 Task: Open a blank sheet, save the file as Anthony.docx Add the quote 'The only way to find true happiness is to follow your passion and purpose in life.' Apply font style 'Caveat' and font size 36 Align the text to the Center .Change the text color to  'Olive Green '
Action: Mouse moved to (242, 184)
Screenshot: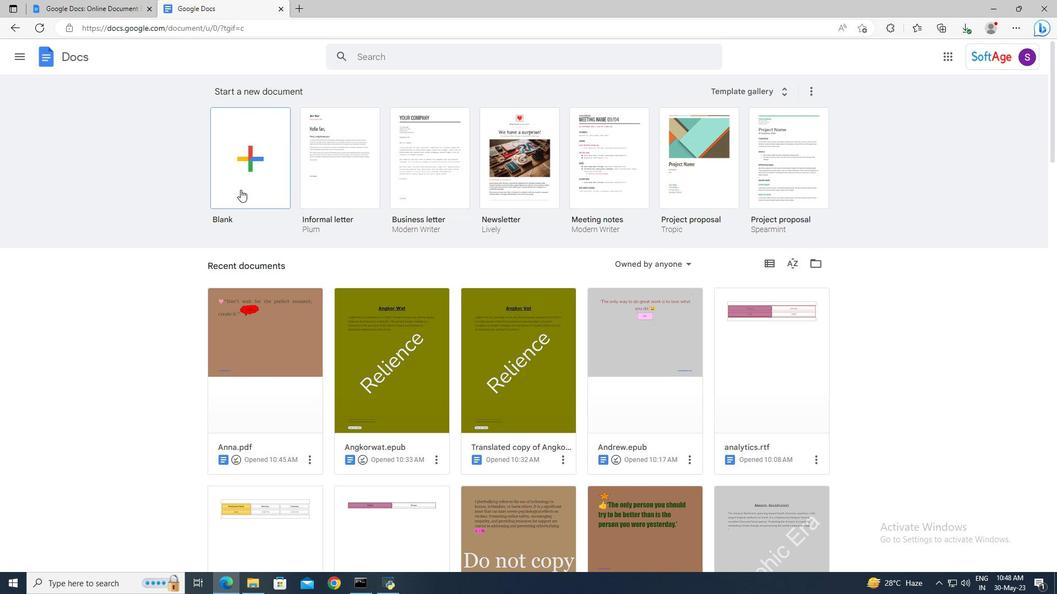 
Action: Mouse pressed left at (242, 184)
Screenshot: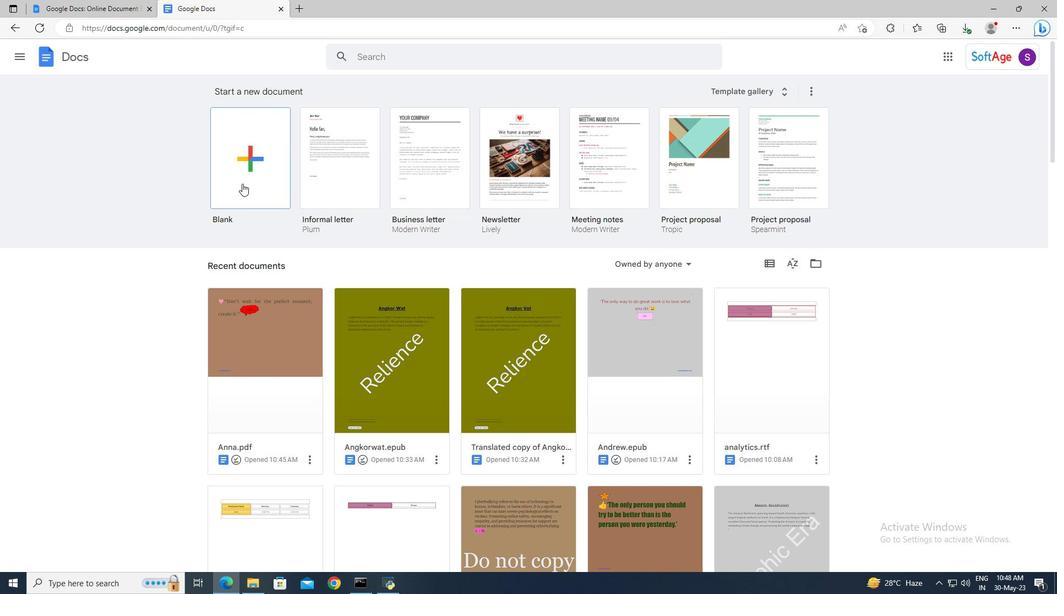 
Action: Mouse moved to (95, 51)
Screenshot: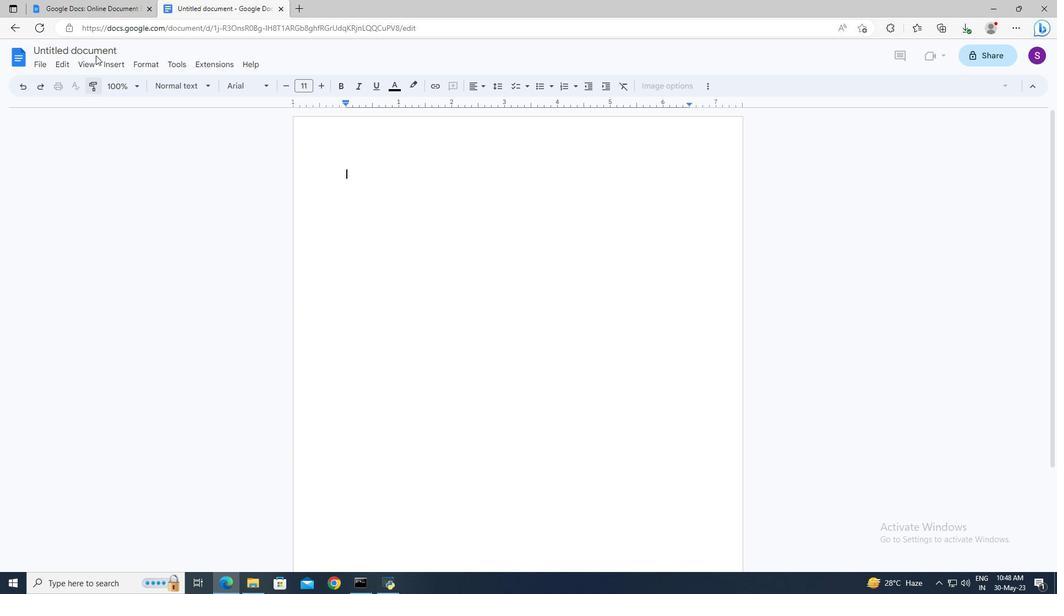 
Action: Mouse pressed left at (95, 51)
Screenshot: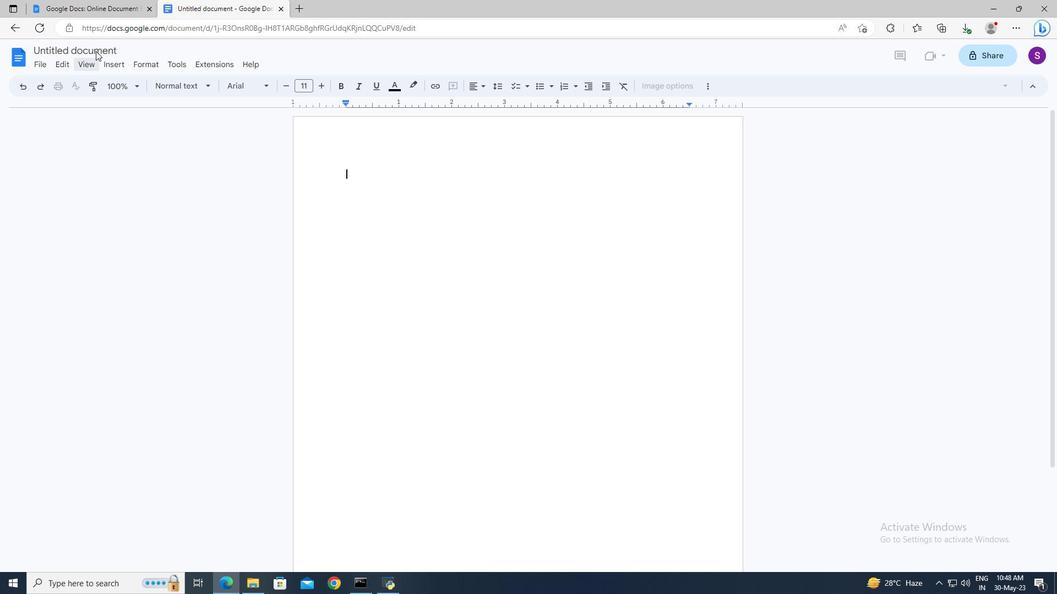 
Action: Mouse moved to (95, 50)
Screenshot: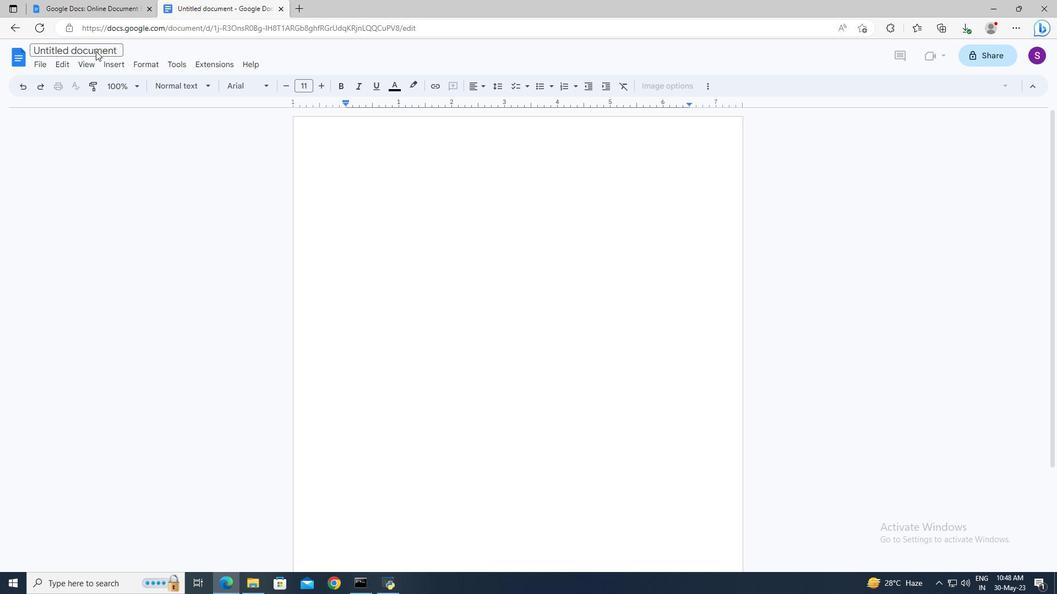 
Action: Key pressed <Key.shift>Anthony.docx<Key.enter>
Screenshot: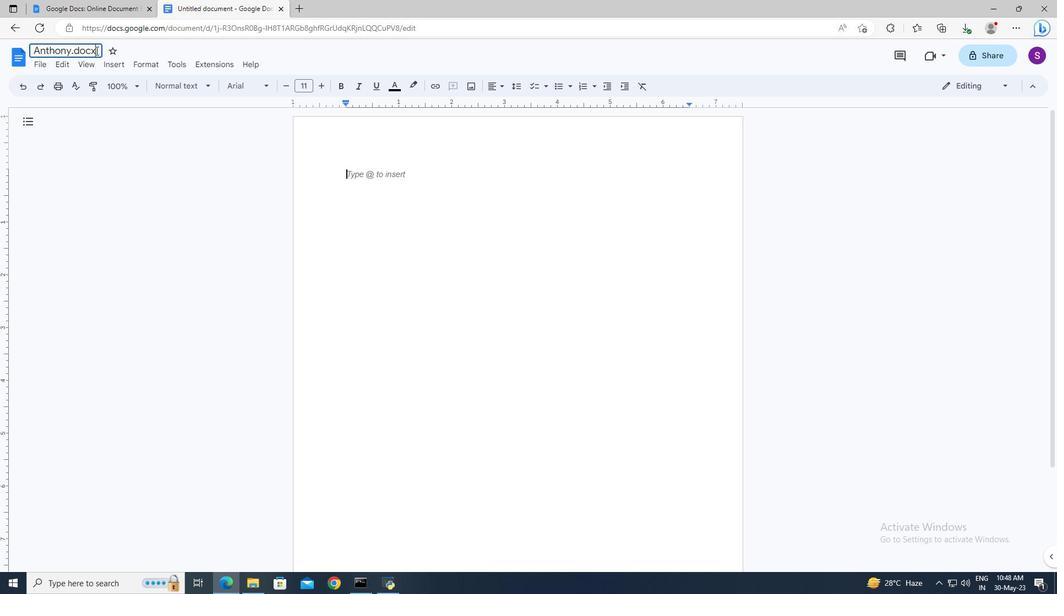 
Action: Mouse moved to (379, 182)
Screenshot: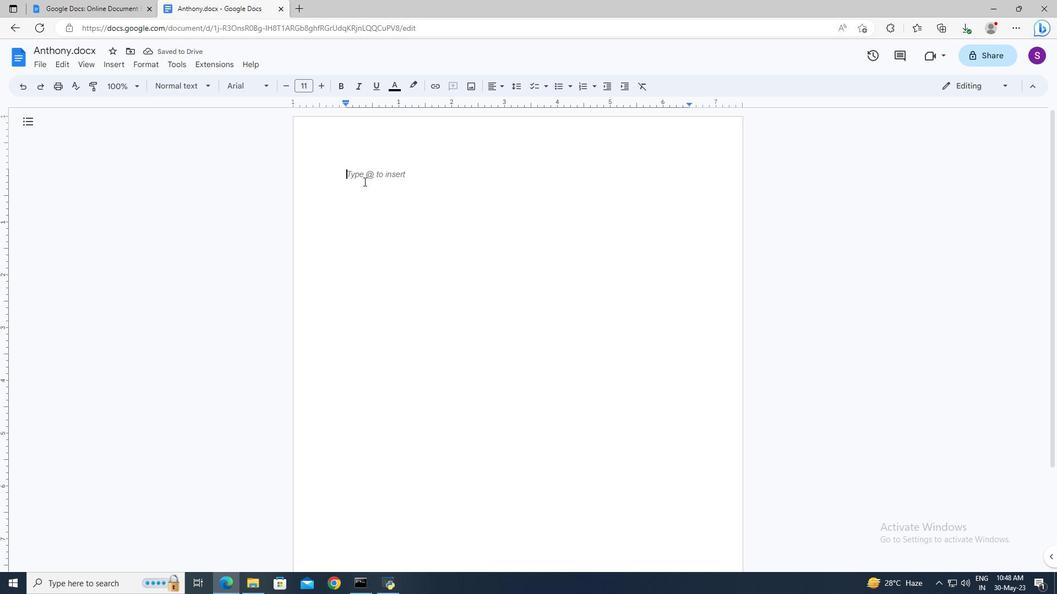 
Action: Mouse pressed left at (379, 182)
Screenshot: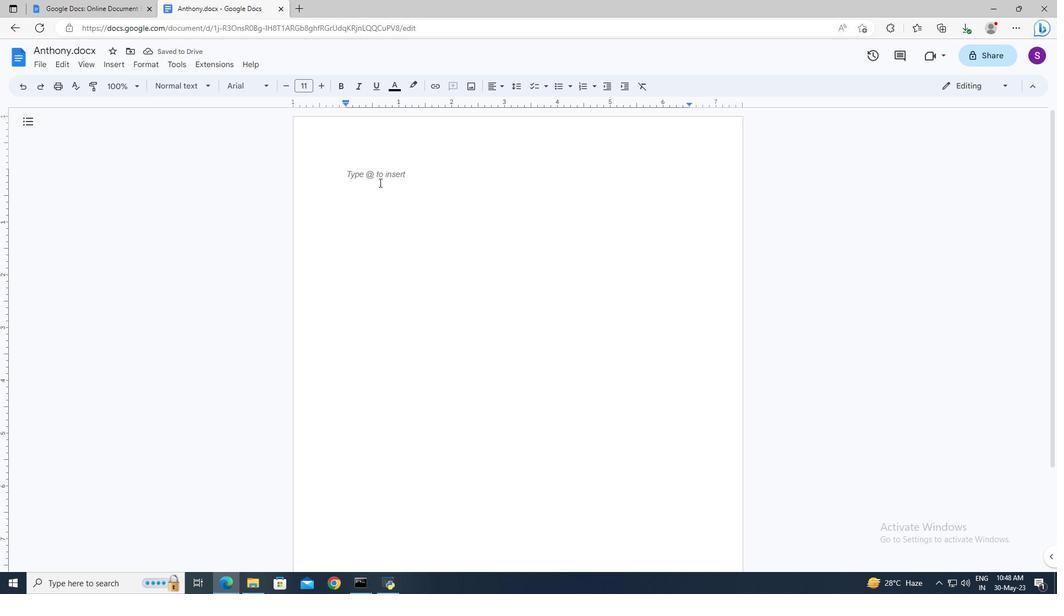 
Action: Key pressed <Key.shift>"<Key.shift>The<Key.space>only<Key.space>way<Key.space>to<Key.space>find<Key.space>true<Key.space>happiness<Key.space>is<Key.space>to<Key.space>follow<Key.space>your<Key.space>passion<Key.space>and<Key.space>purpose<Key.space>in<Key.space>life.<Key.shift>"ctrl+A
Screenshot: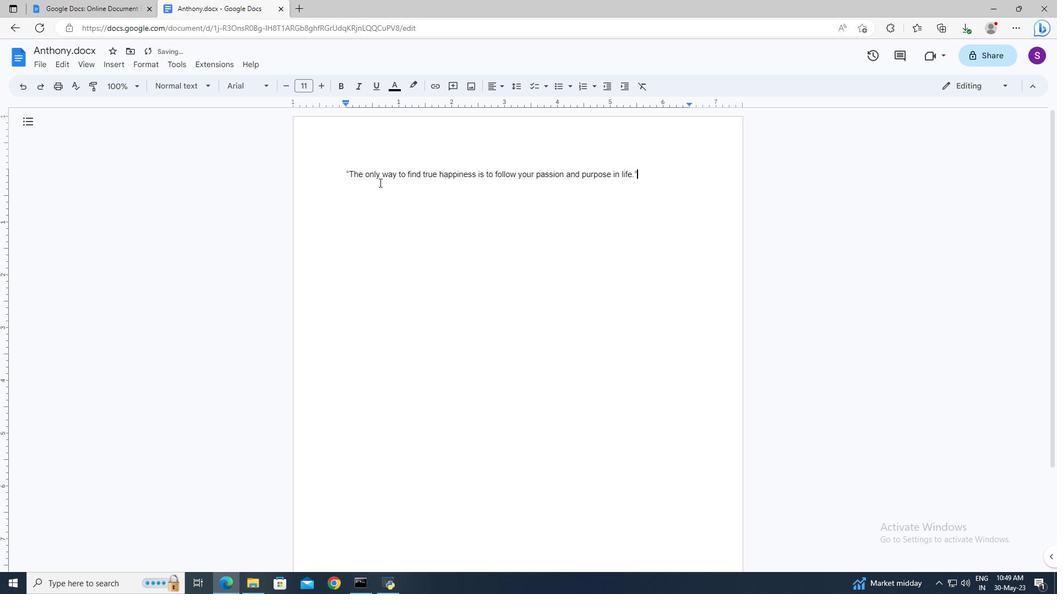 
Action: Mouse moved to (266, 88)
Screenshot: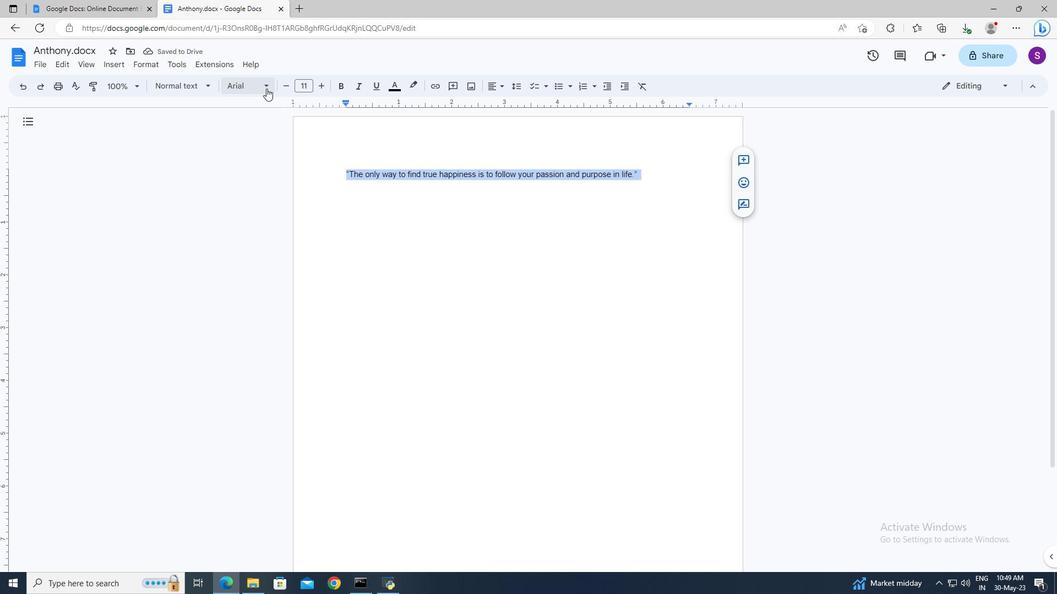 
Action: Mouse pressed left at (266, 88)
Screenshot: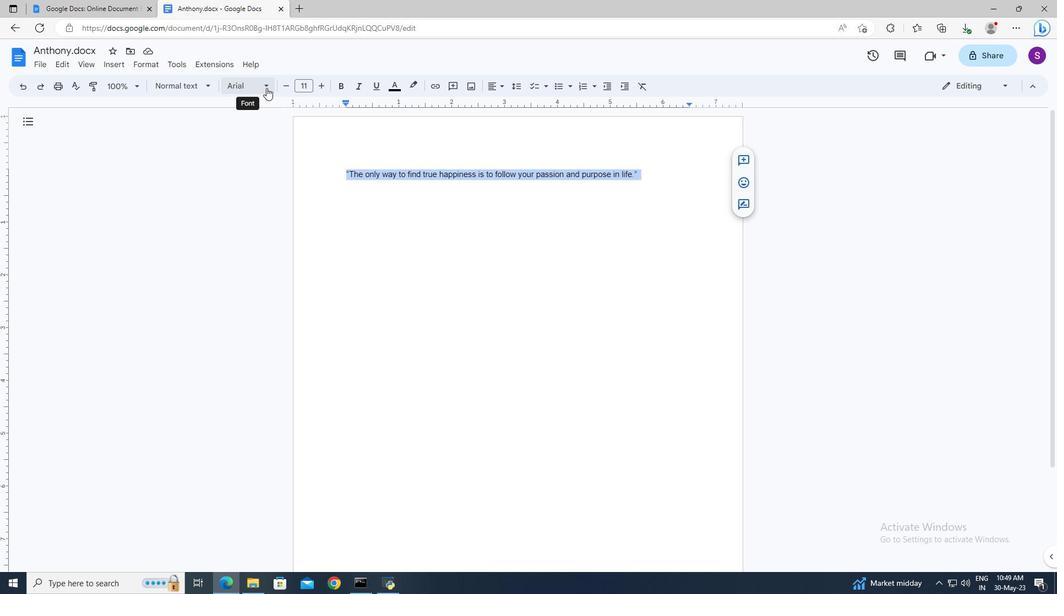 
Action: Mouse moved to (274, 278)
Screenshot: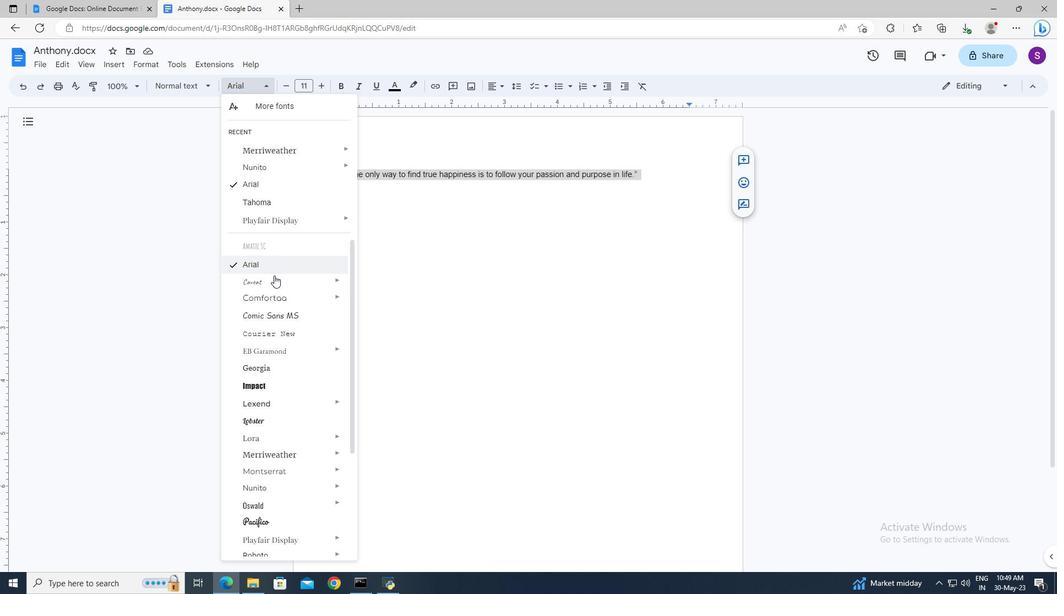 
Action: Mouse pressed left at (274, 278)
Screenshot: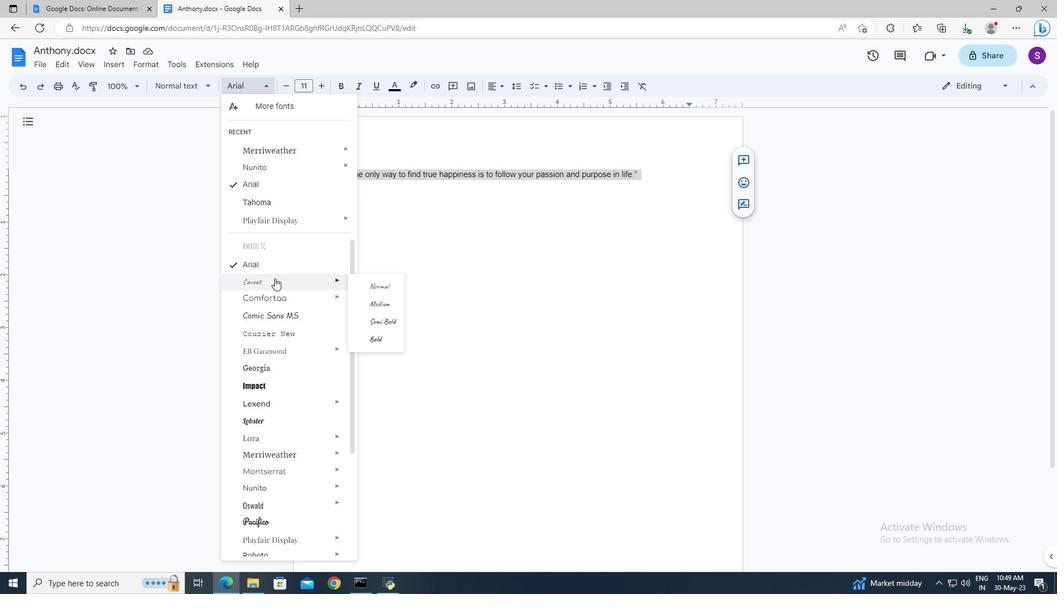 
Action: Mouse moved to (309, 86)
Screenshot: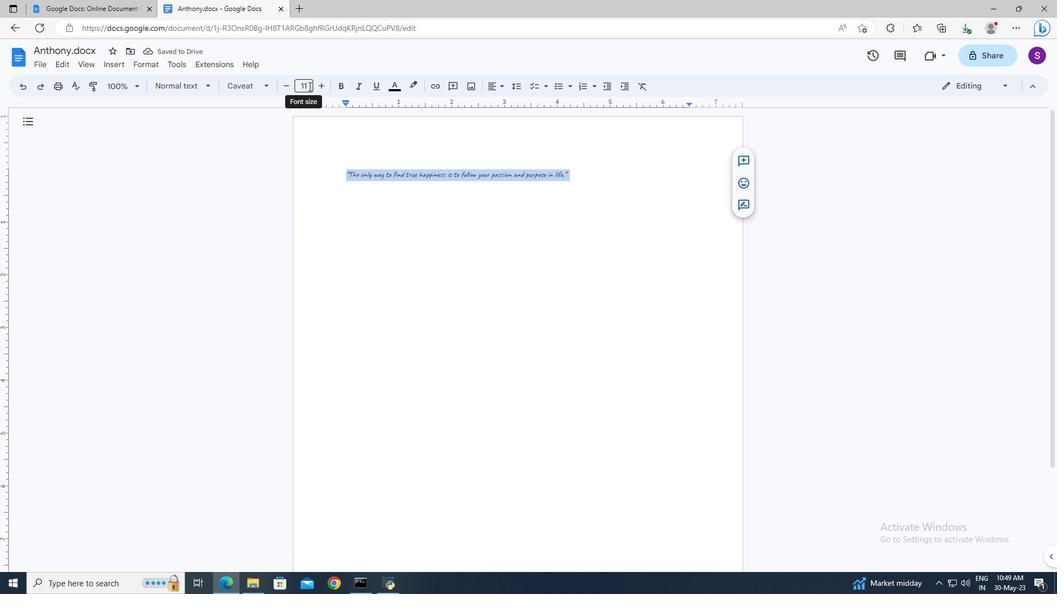 
Action: Mouse pressed left at (309, 86)
Screenshot: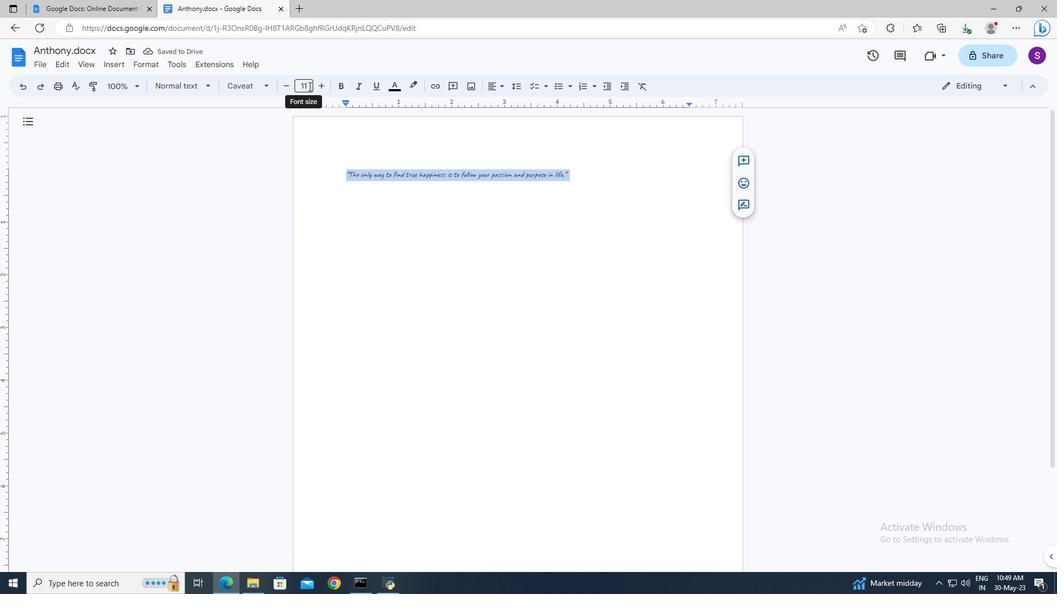 
Action: Key pressed 36<Key.enter>
Screenshot: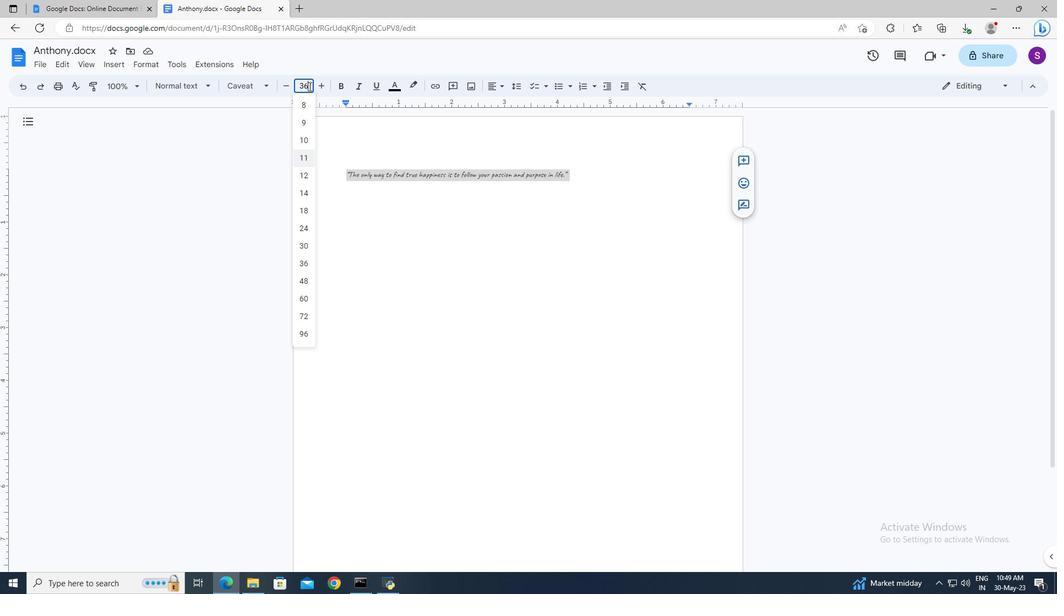 
Action: Mouse moved to (485, 84)
Screenshot: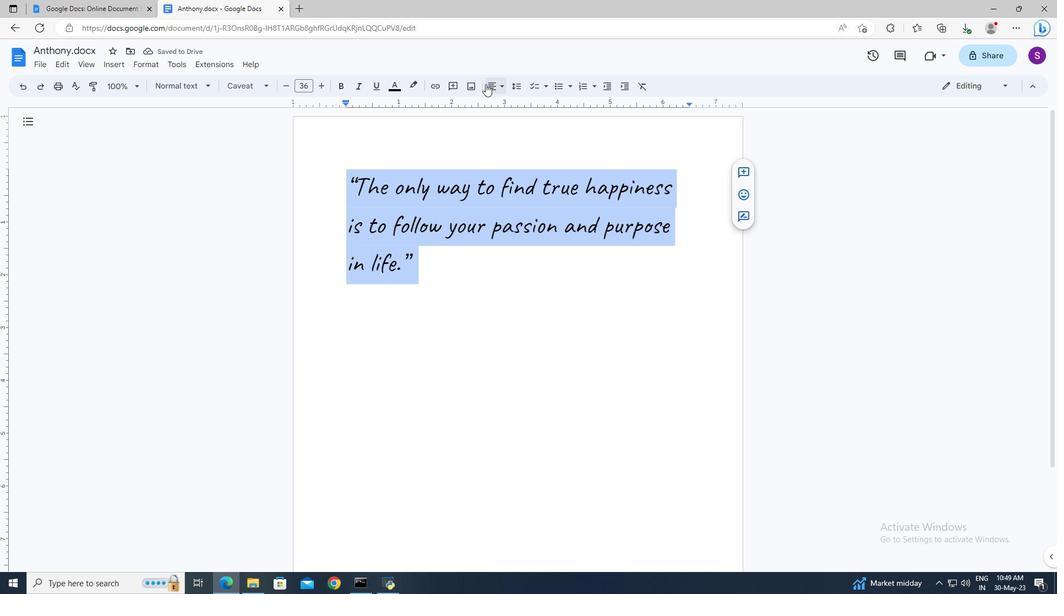 
Action: Mouse pressed left at (485, 84)
Screenshot: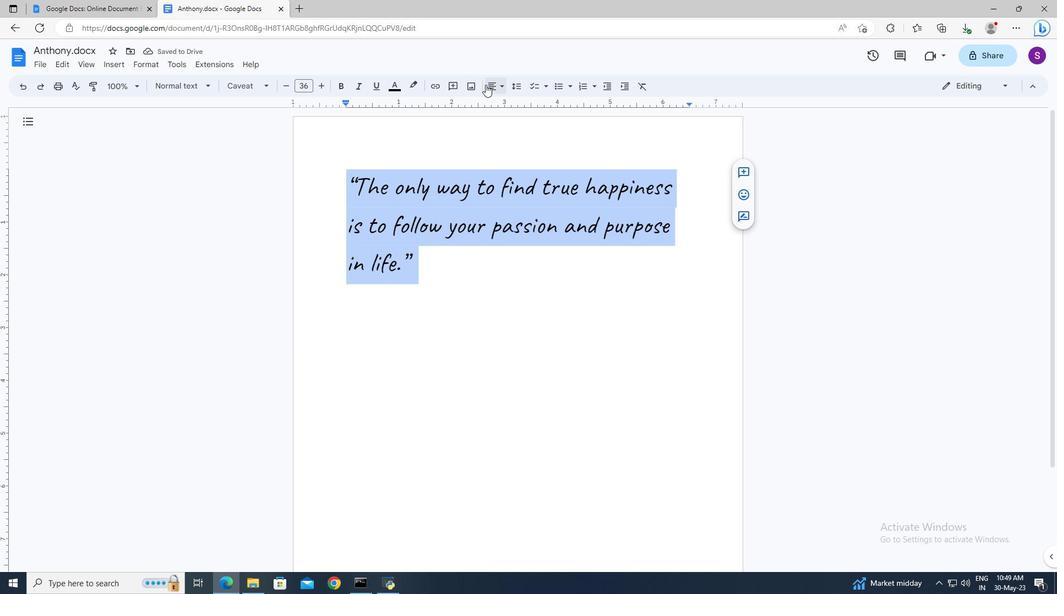 
Action: Mouse moved to (515, 103)
Screenshot: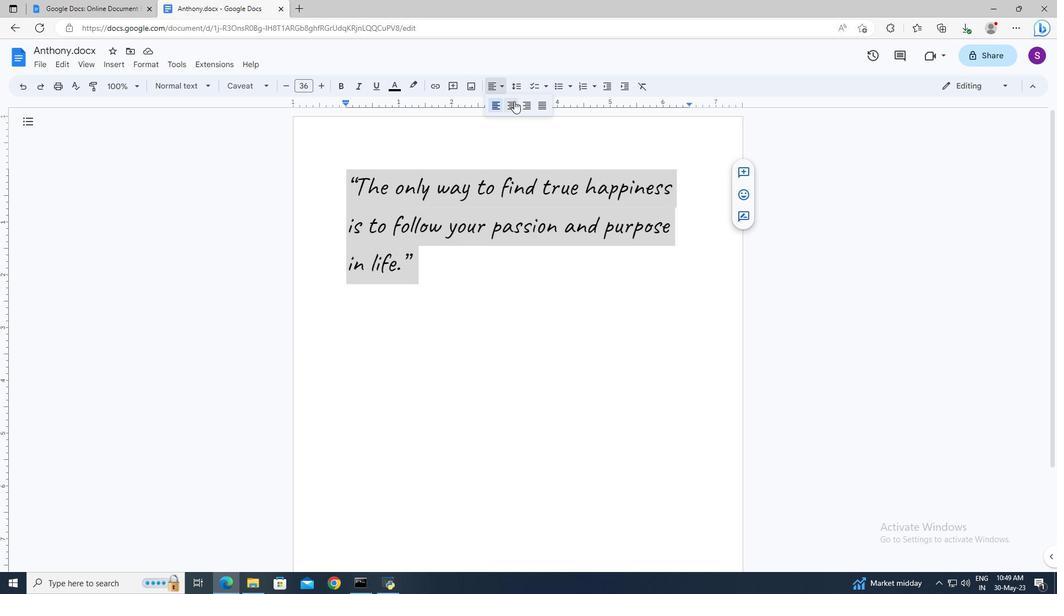 
Action: Mouse pressed left at (515, 103)
Screenshot: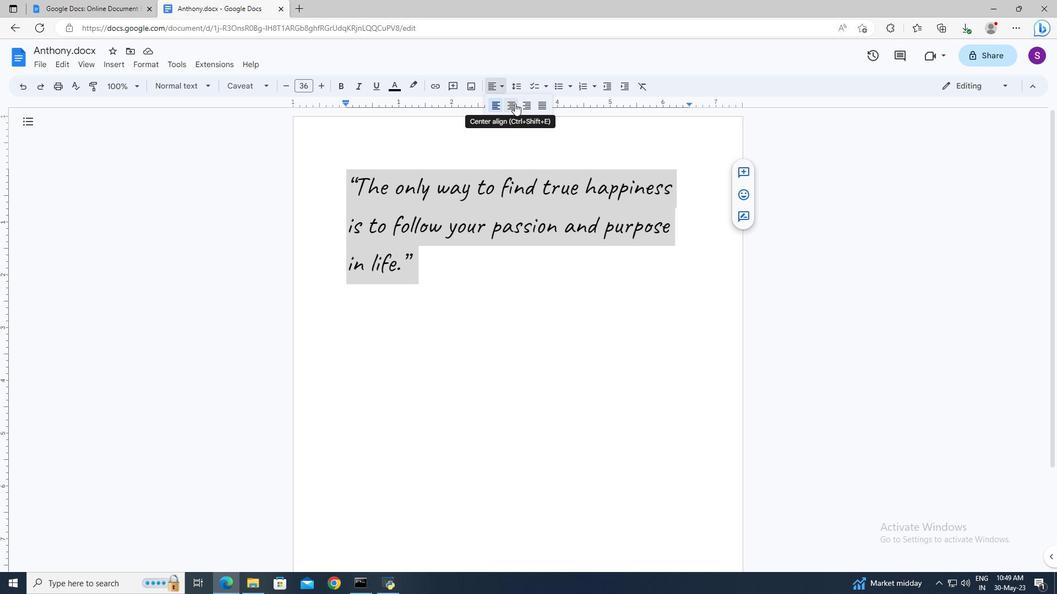 
Action: Mouse moved to (397, 85)
Screenshot: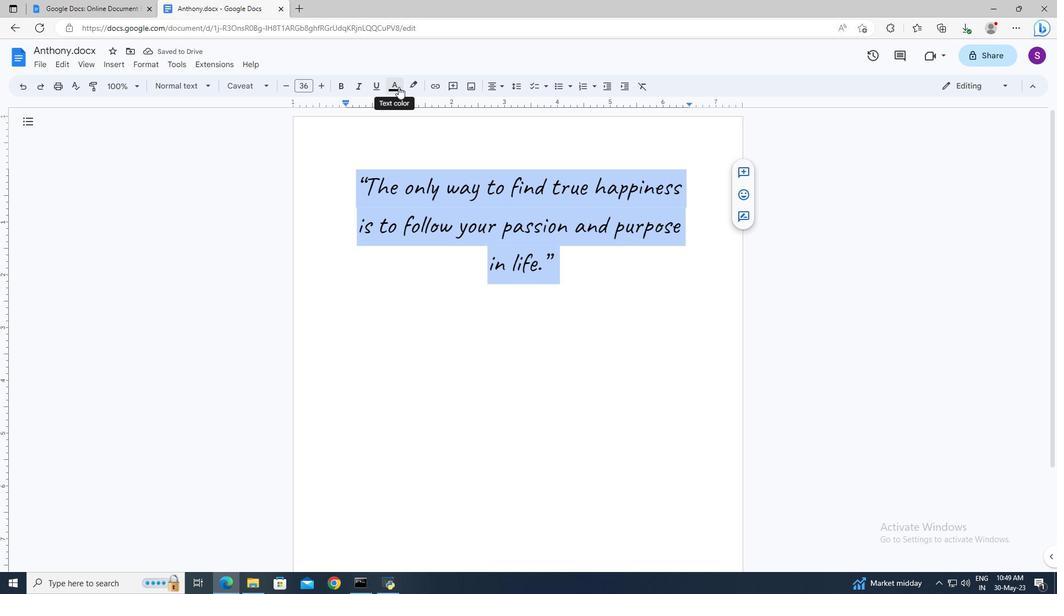 
Action: Mouse pressed left at (397, 85)
Screenshot: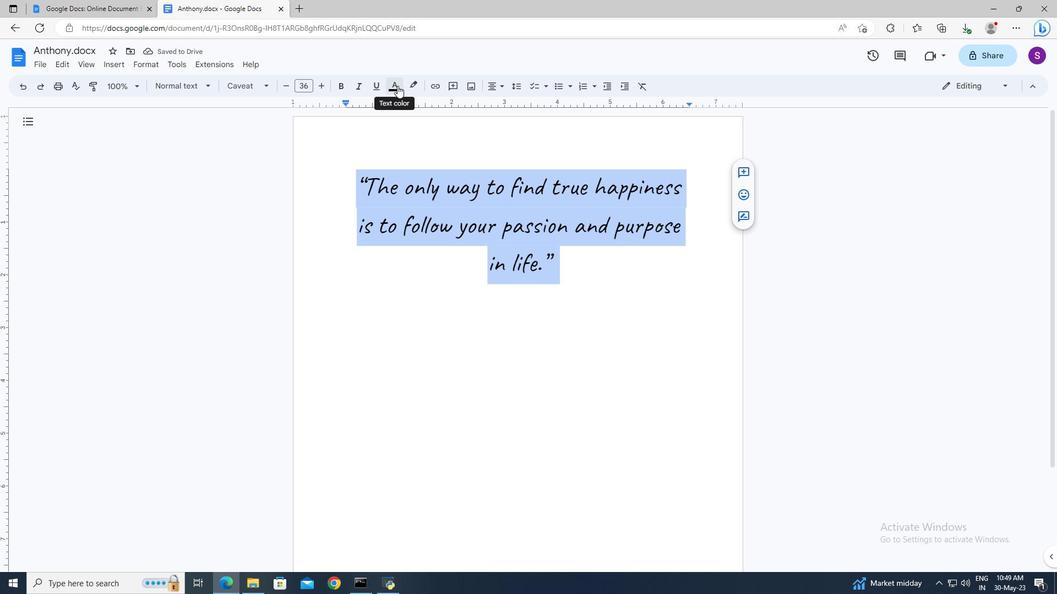 
Action: Mouse moved to (444, 168)
Screenshot: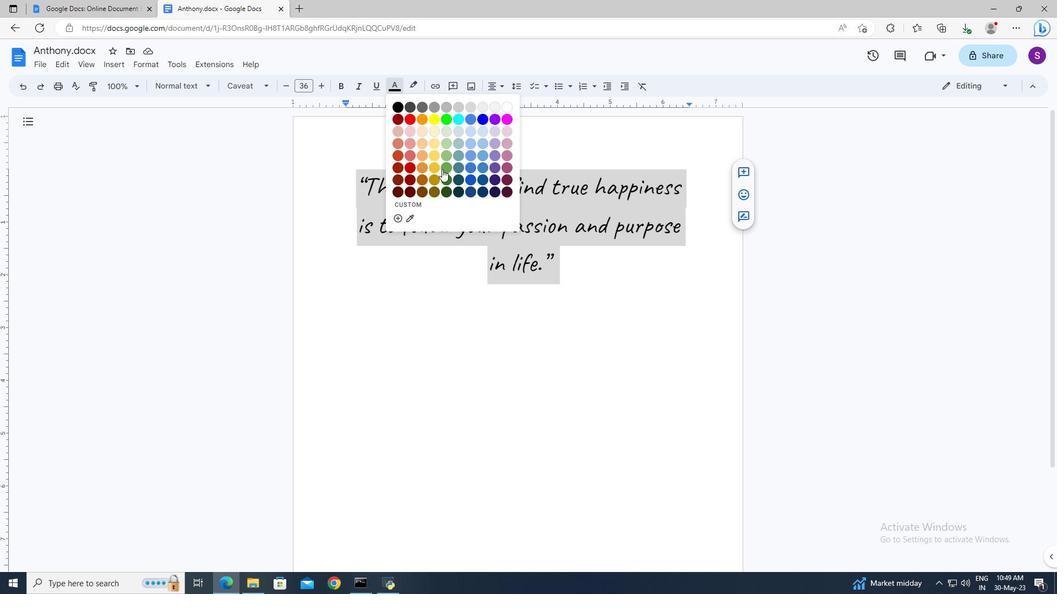 
Action: Mouse pressed left at (444, 168)
Screenshot: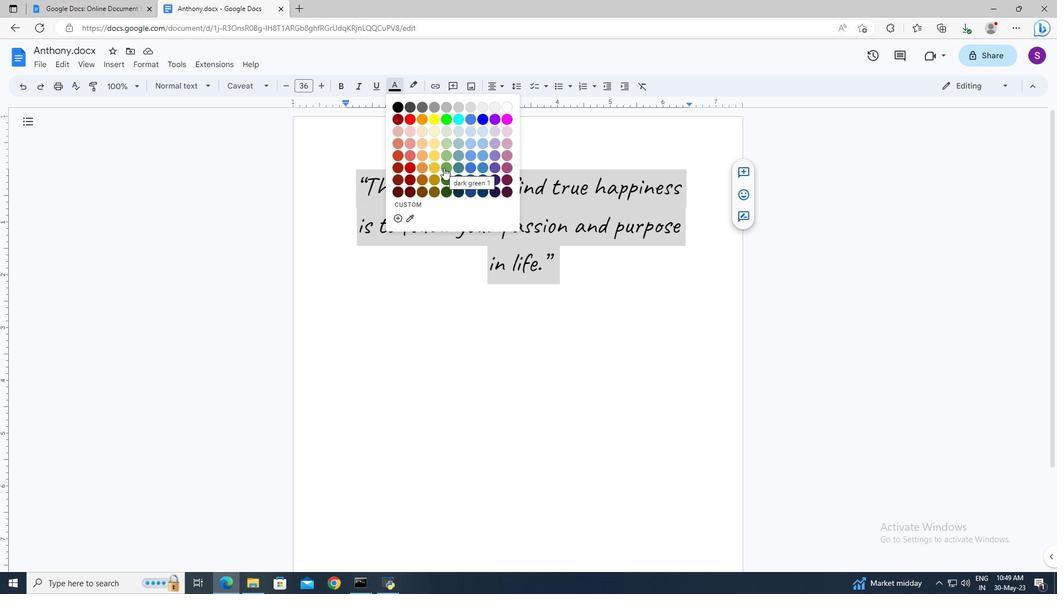 
Action: Mouse moved to (573, 272)
Screenshot: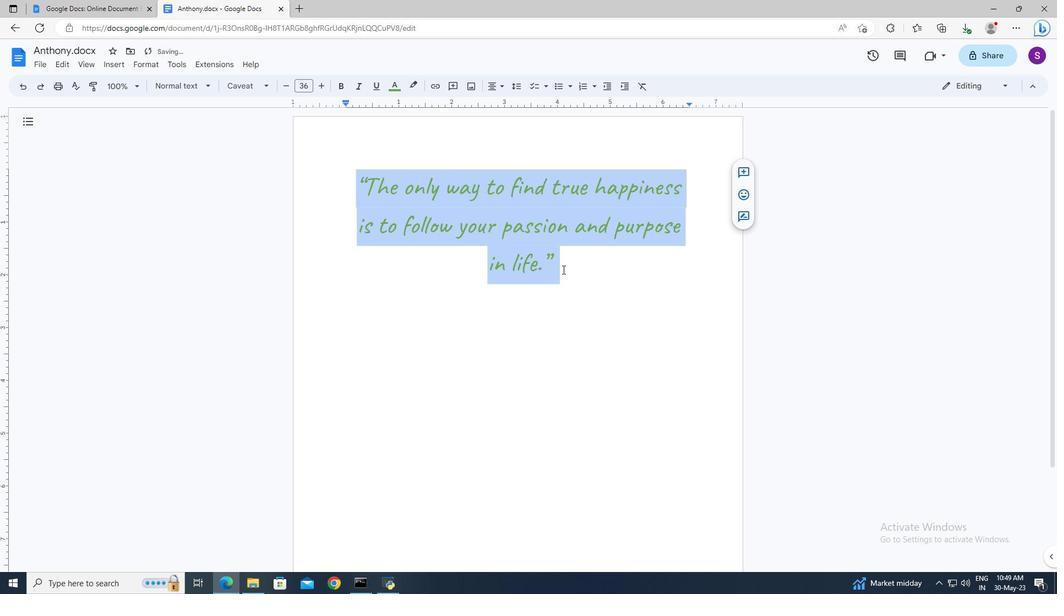 
Action: Mouse pressed left at (573, 272)
Screenshot: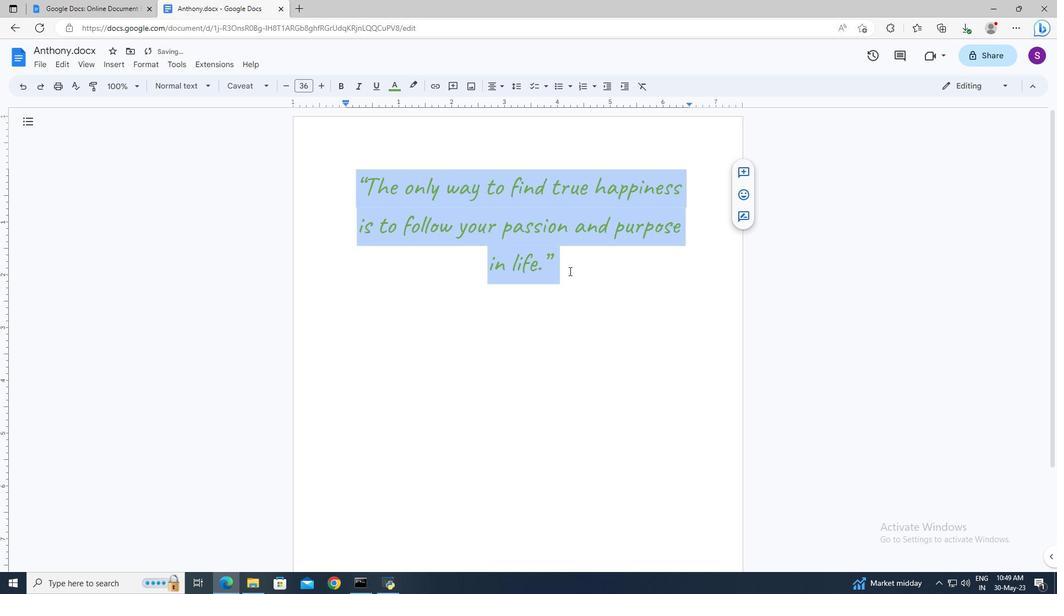 
Action: Mouse moved to (573, 272)
Screenshot: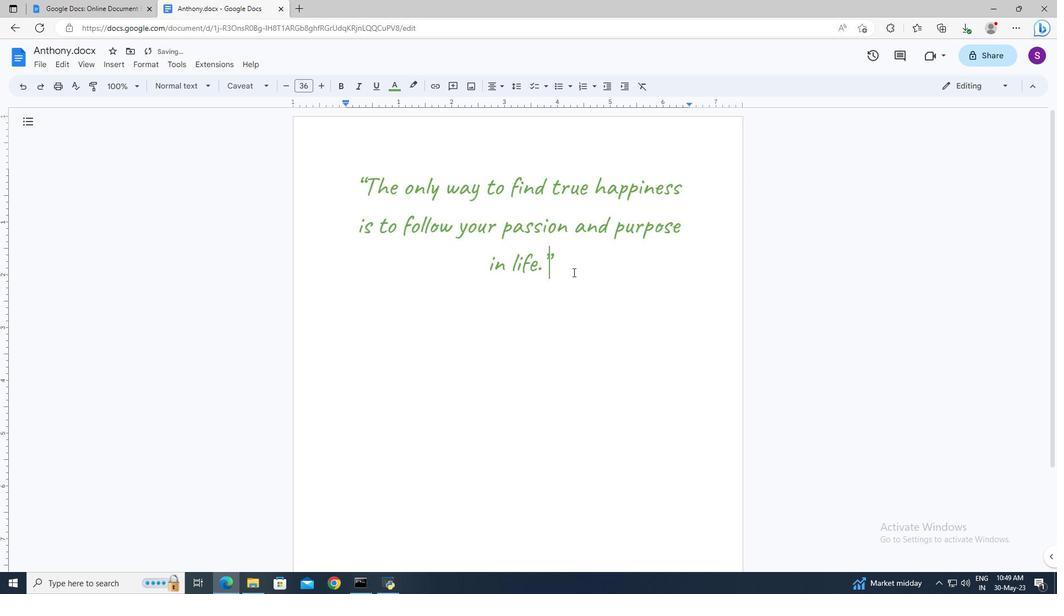 
